 Task: Choose visibility "Private".
Action: Mouse moved to (810, 471)
Screenshot: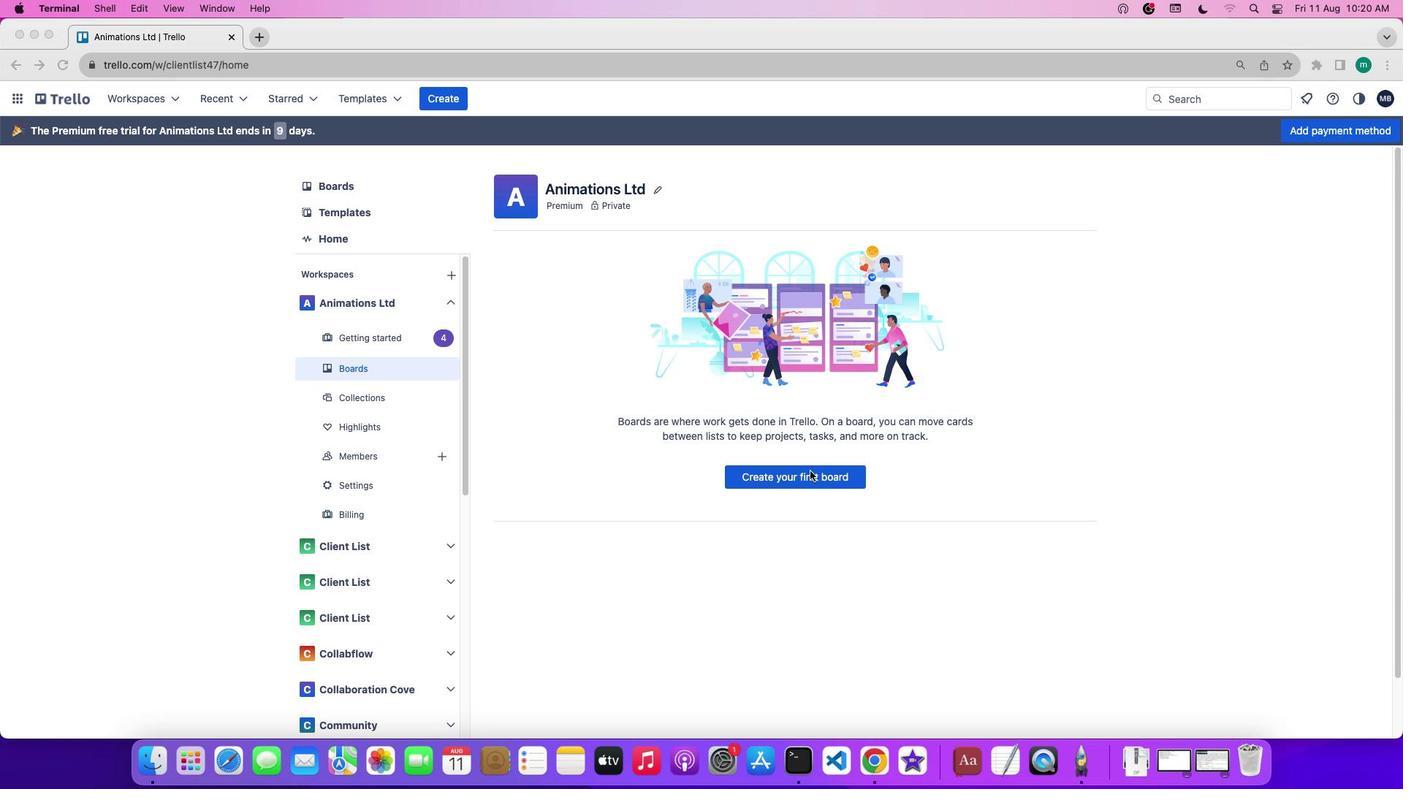 
Action: Mouse pressed left at (810, 471)
Screenshot: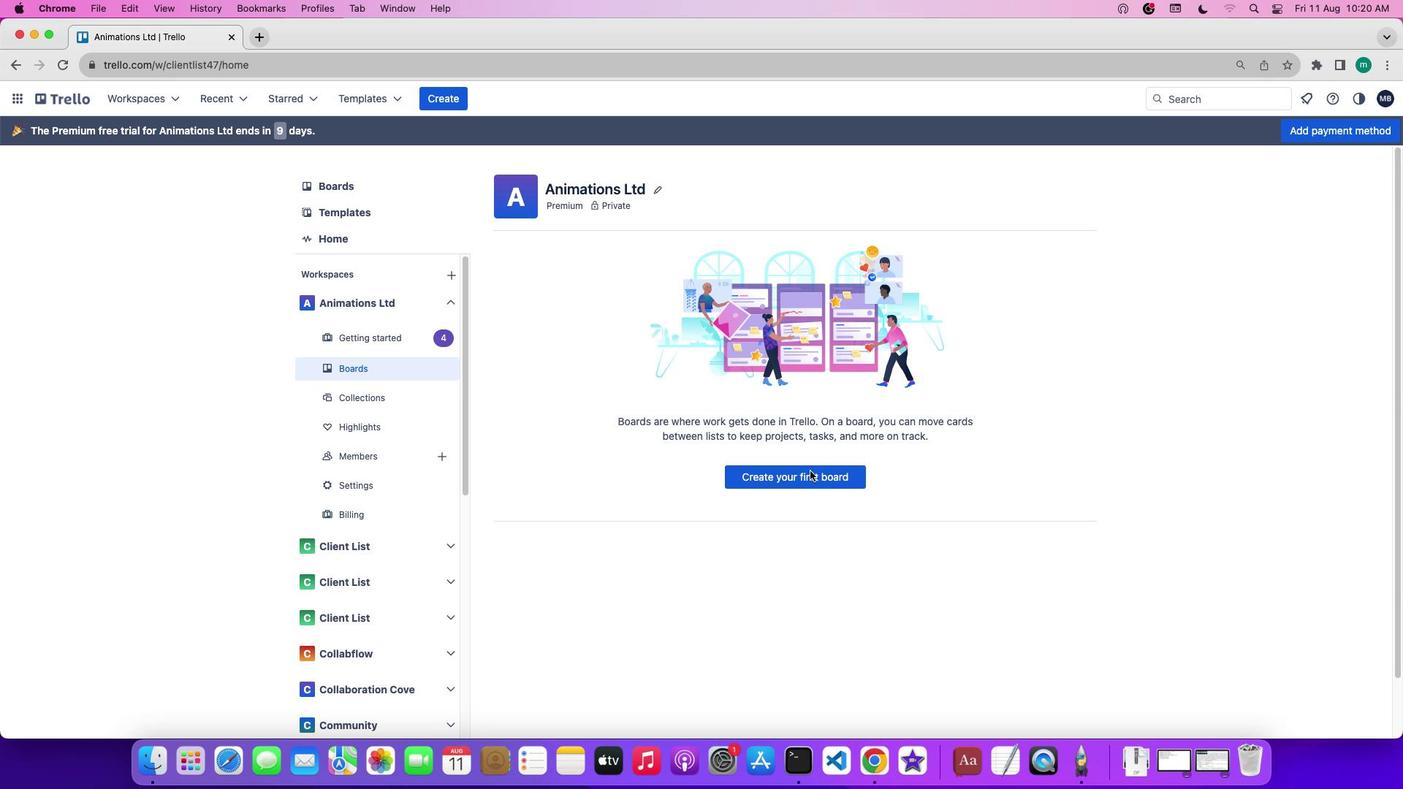 
Action: Mouse pressed left at (810, 471)
Screenshot: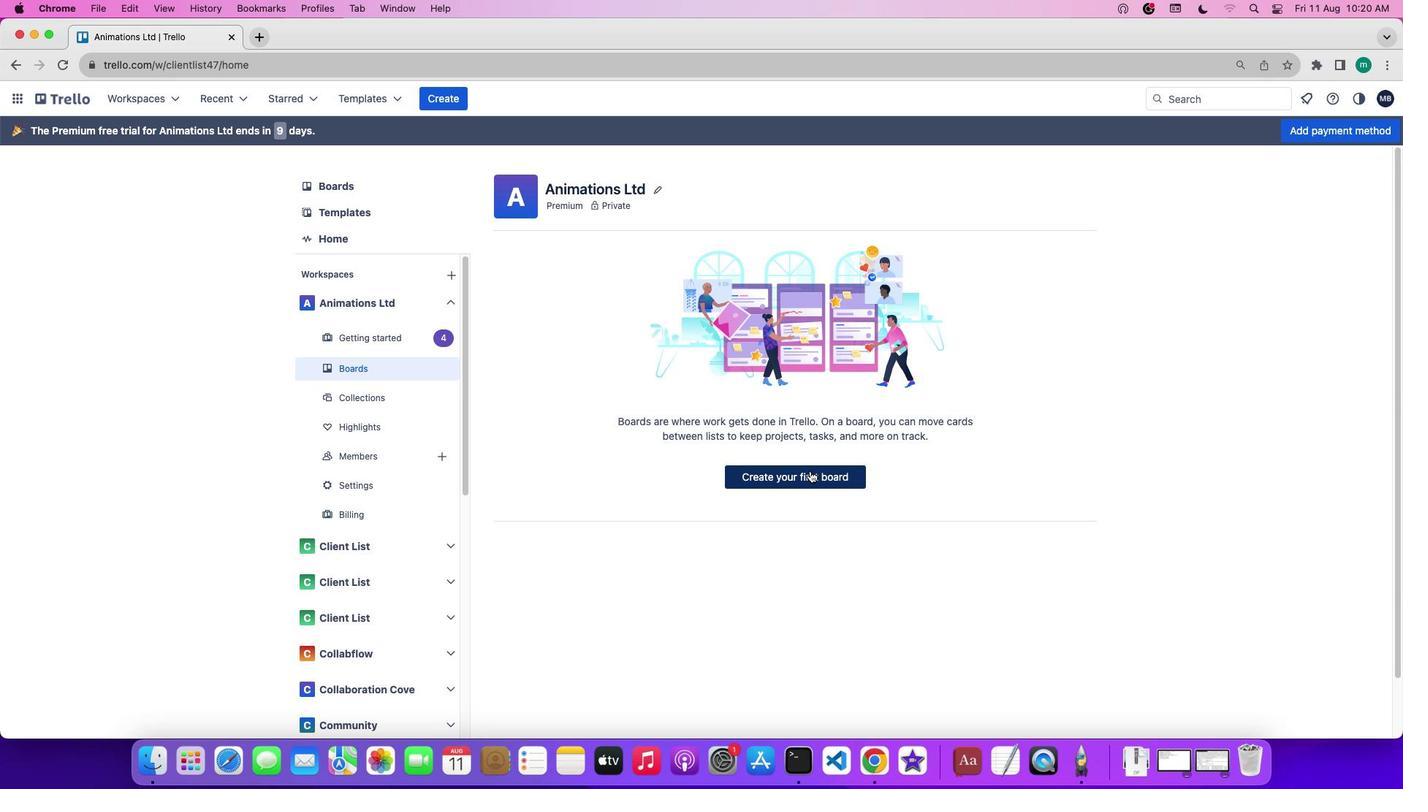 
Action: Mouse moved to (991, 623)
Screenshot: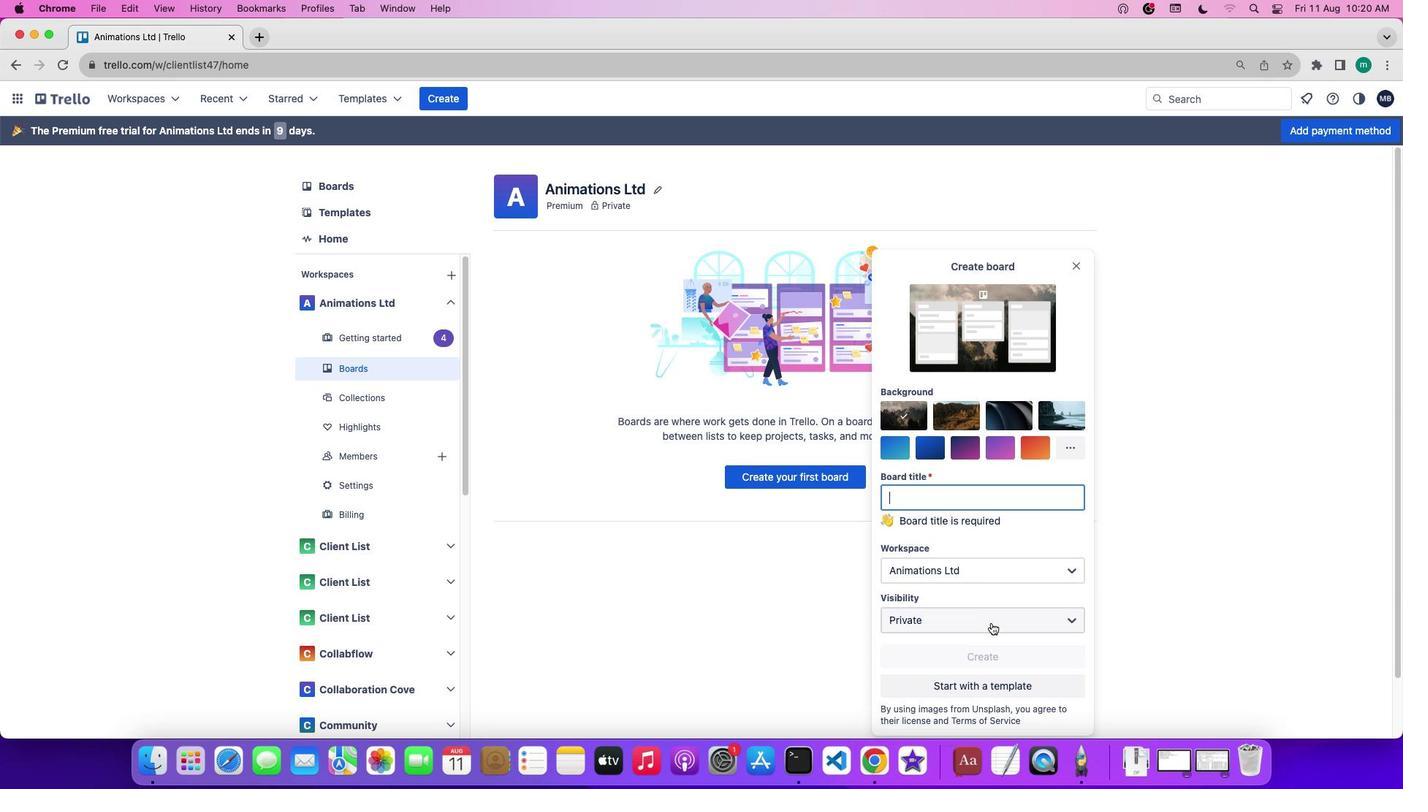 
Action: Mouse pressed left at (991, 623)
Screenshot: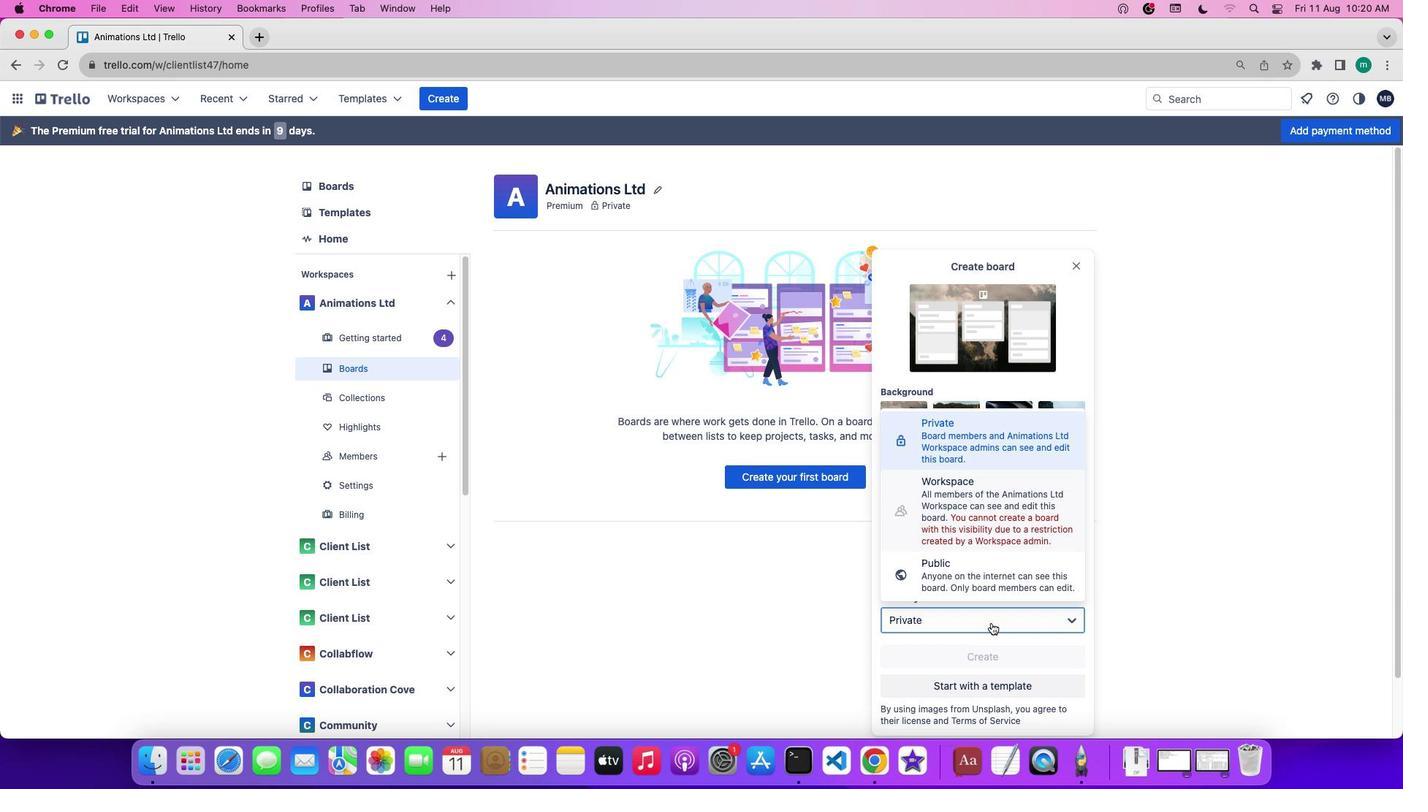 
Action: Mouse moved to (994, 445)
Screenshot: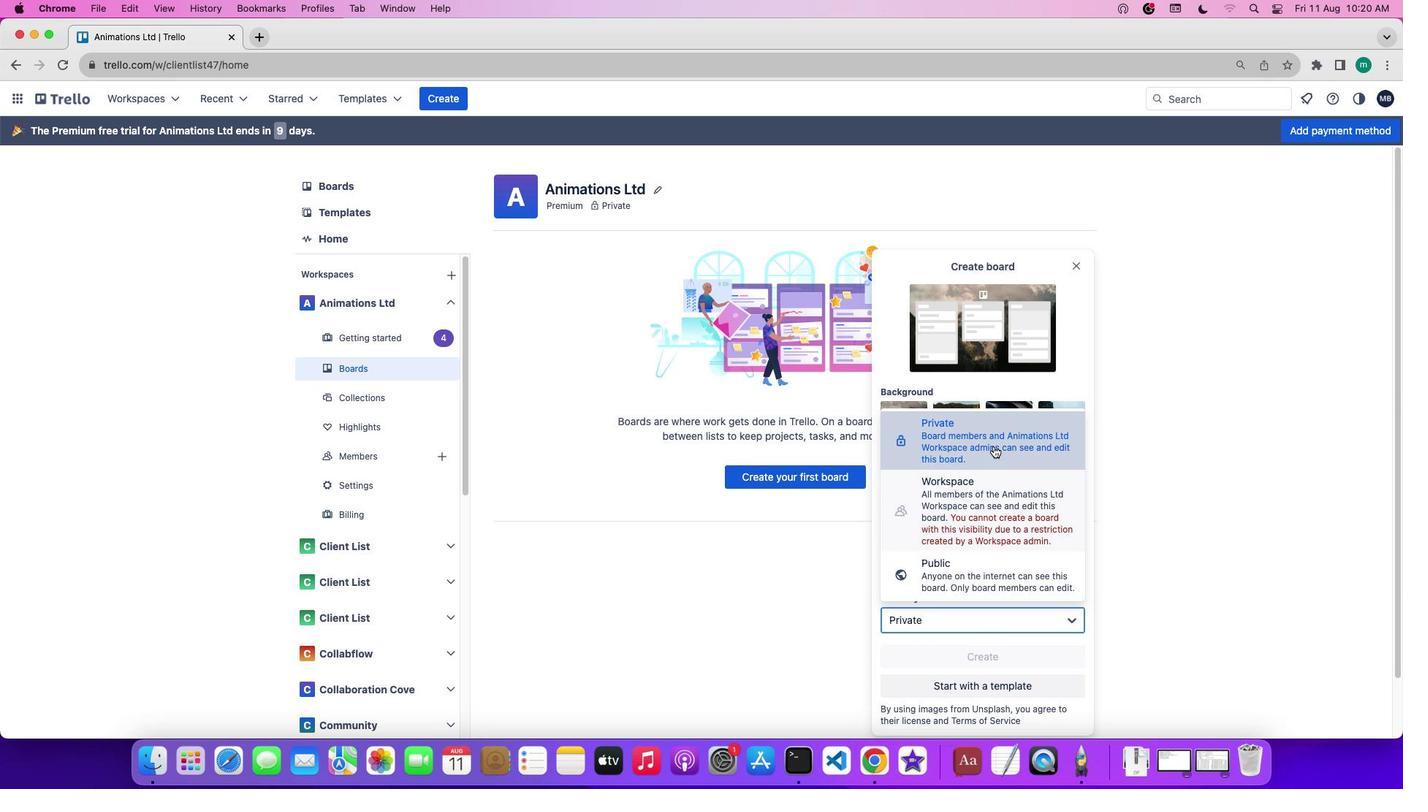 
Action: Mouse pressed left at (994, 445)
Screenshot: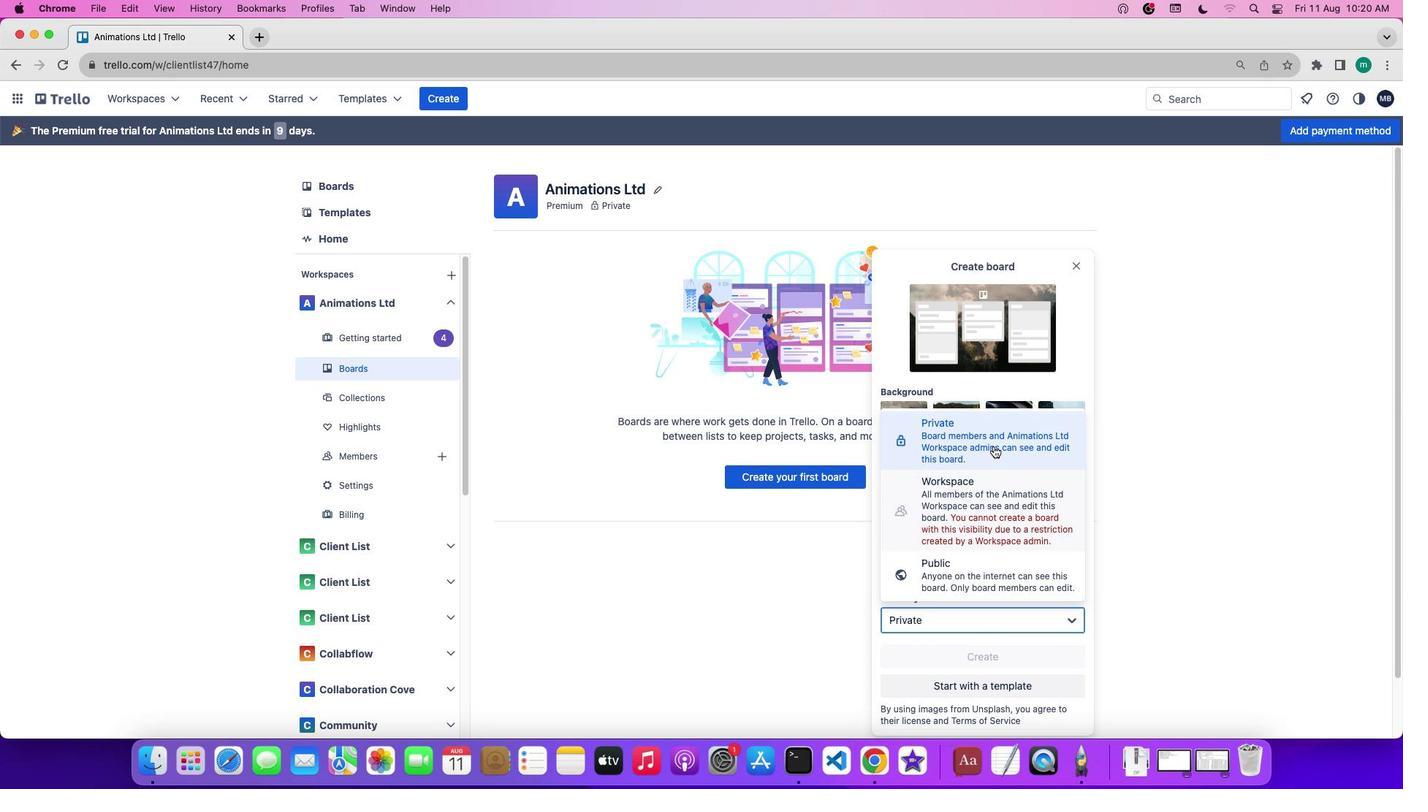 
